 Task: Create a section Automated Build and Deployment Sprint and in the section, add a milestone Data Privacy Compliance in the project AgileDesign
Action: Mouse moved to (196, 433)
Screenshot: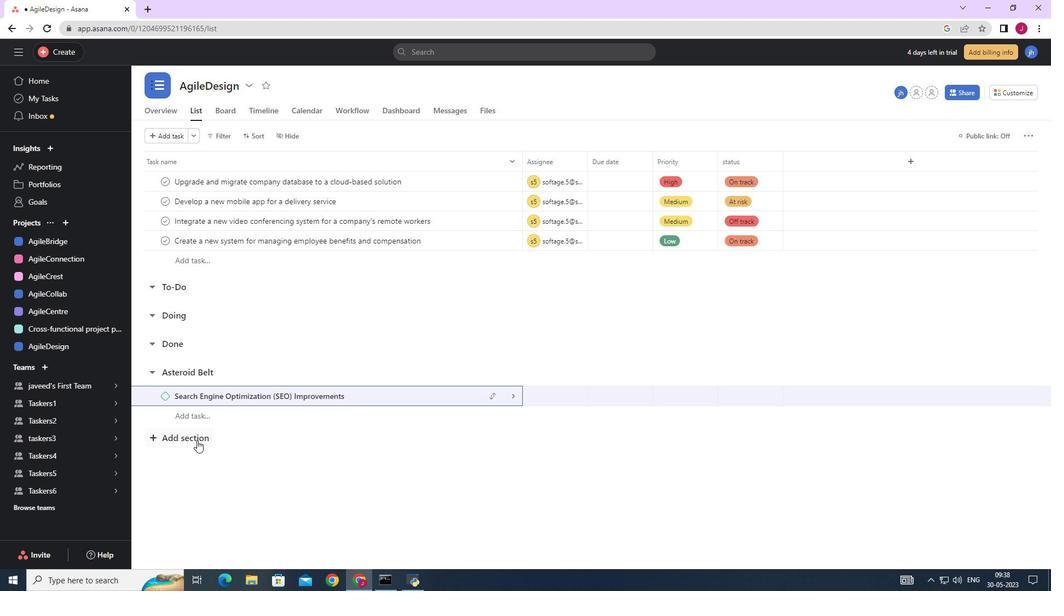 
Action: Mouse pressed left at (196, 433)
Screenshot: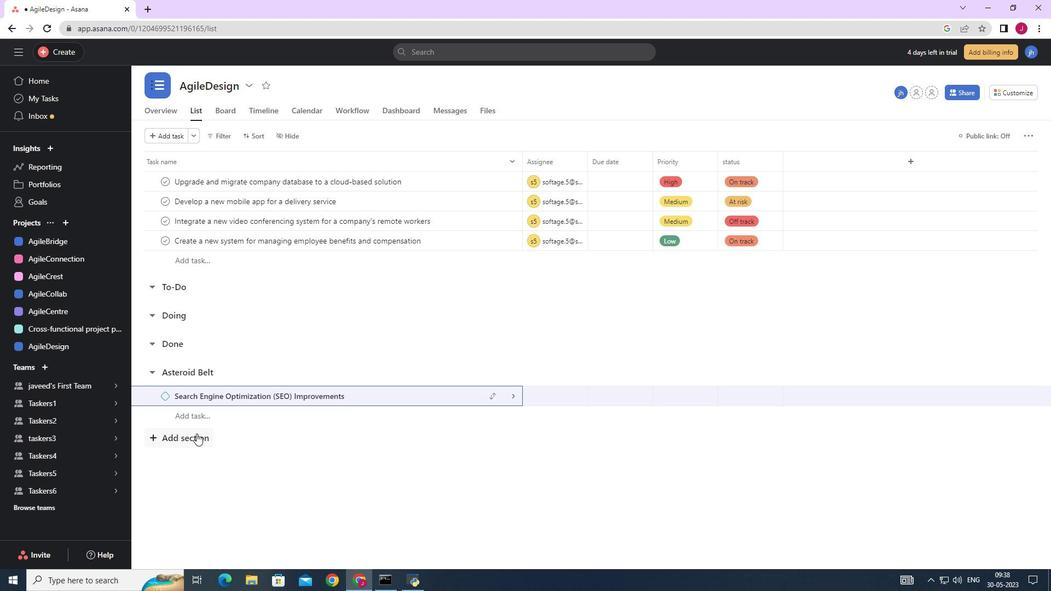 
Action: Mouse moved to (329, 404)
Screenshot: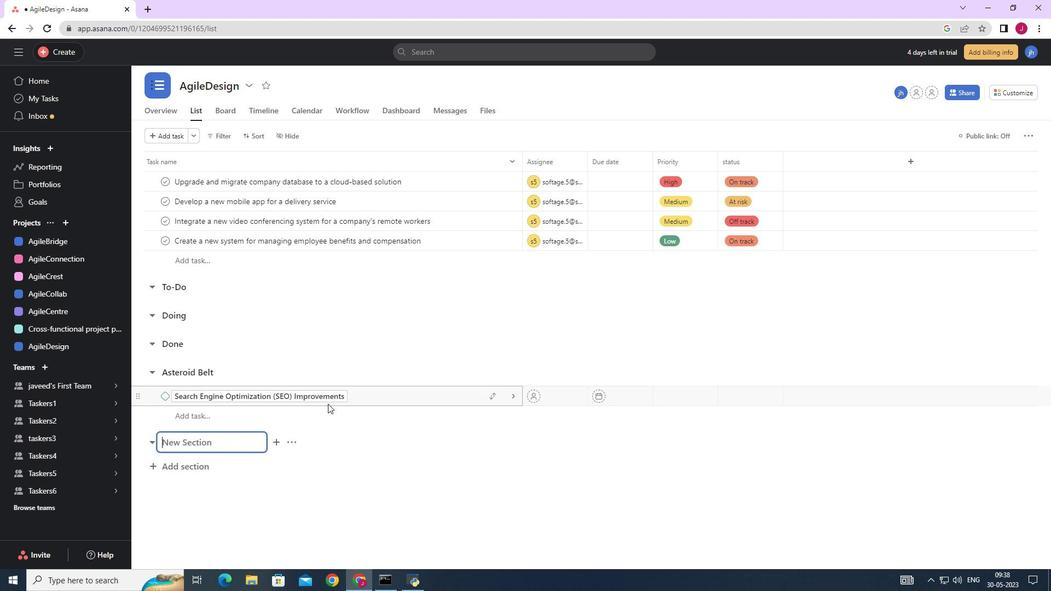 
Action: Key pressed <Key.caps_lock>A<Key.caps_lock>utomated<Key.space><Key.caps_lock>B<Key.caps_lock>uild<Key.space><Key.caps_lock><Key.caps_lock>and<Key.space><Key.caps_lock>D<Key.caps_lock>eployment<Key.space><Key.caps_lock>S<Key.caps_lock>print<Key.enter>
Screenshot: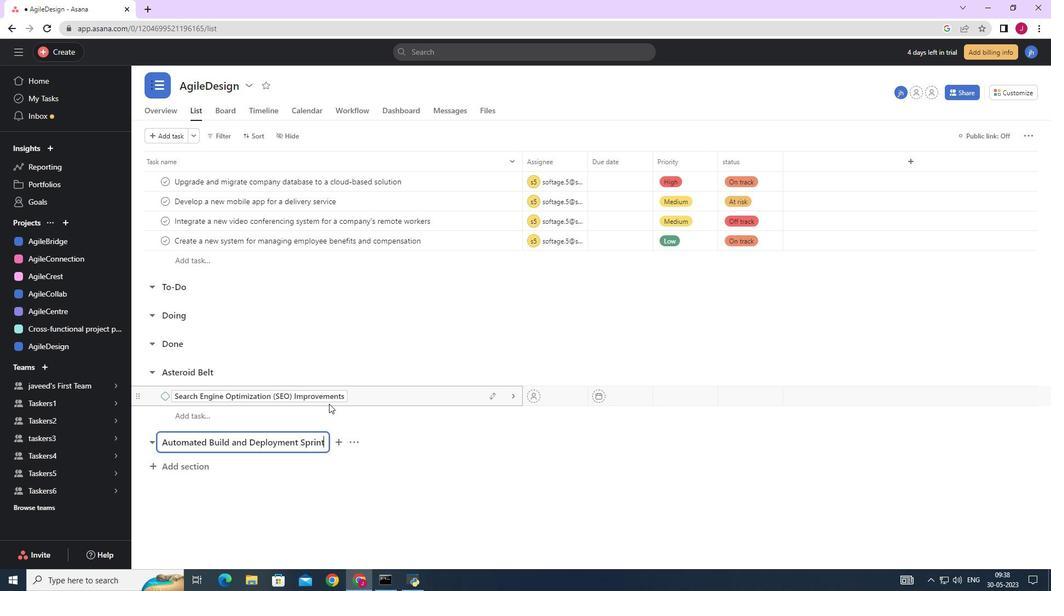 
Action: Mouse moved to (352, 429)
Screenshot: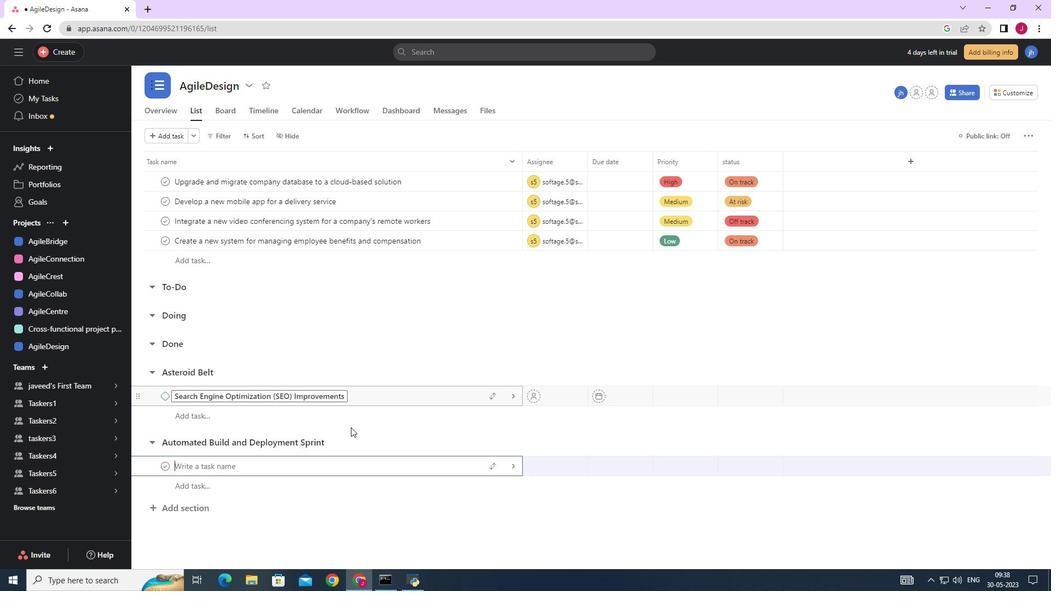 
Action: Key pressed <Key.caps_lock>D<Key.caps_lock>ata<Key.space><Key.caps_lock>P<Key.caps_lock>rivacy<Key.space><Key.caps_lock>C<Key.caps_lock>ompliance
Screenshot: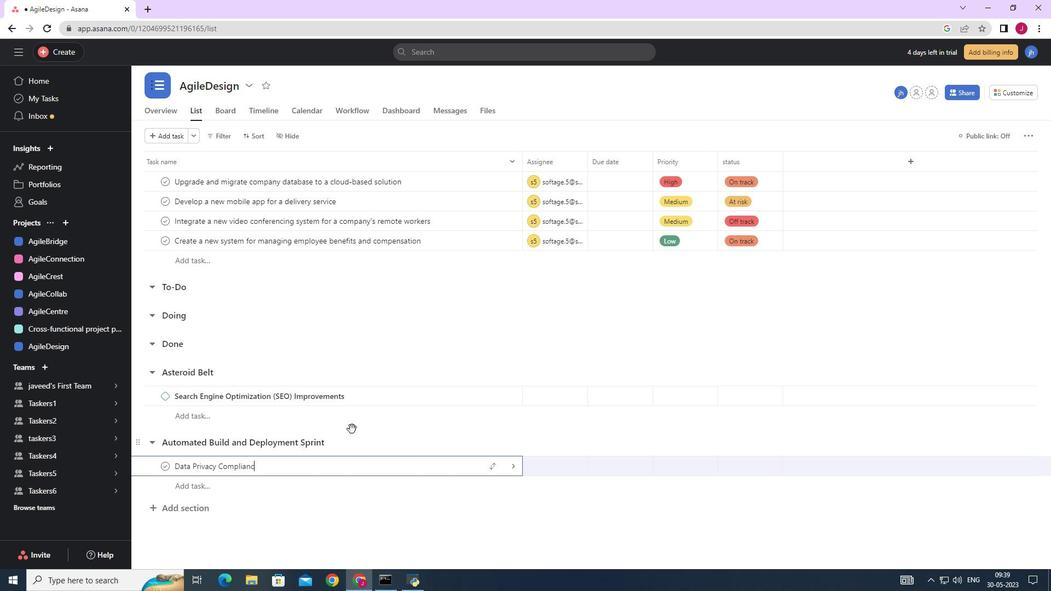 
Action: Mouse moved to (514, 466)
Screenshot: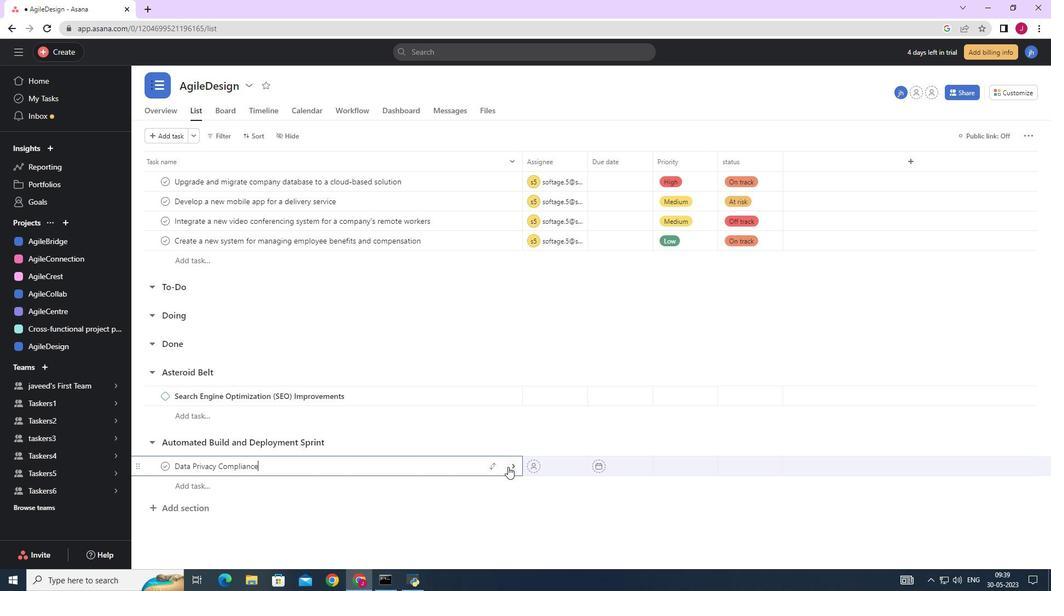 
Action: Mouse pressed left at (514, 466)
Screenshot: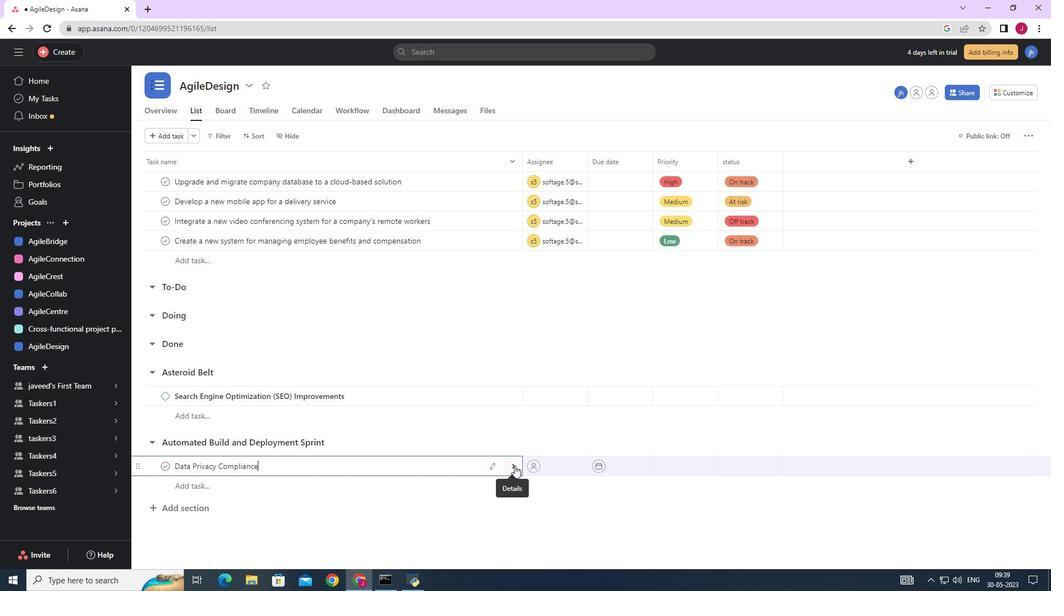 
Action: Mouse moved to (1010, 134)
Screenshot: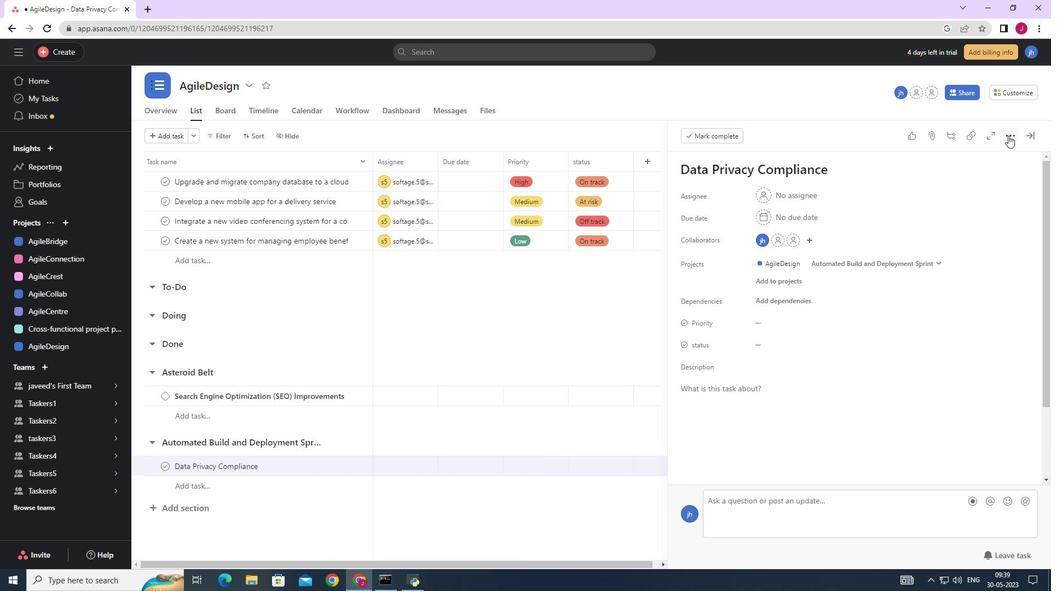 
Action: Mouse pressed left at (1010, 134)
Screenshot: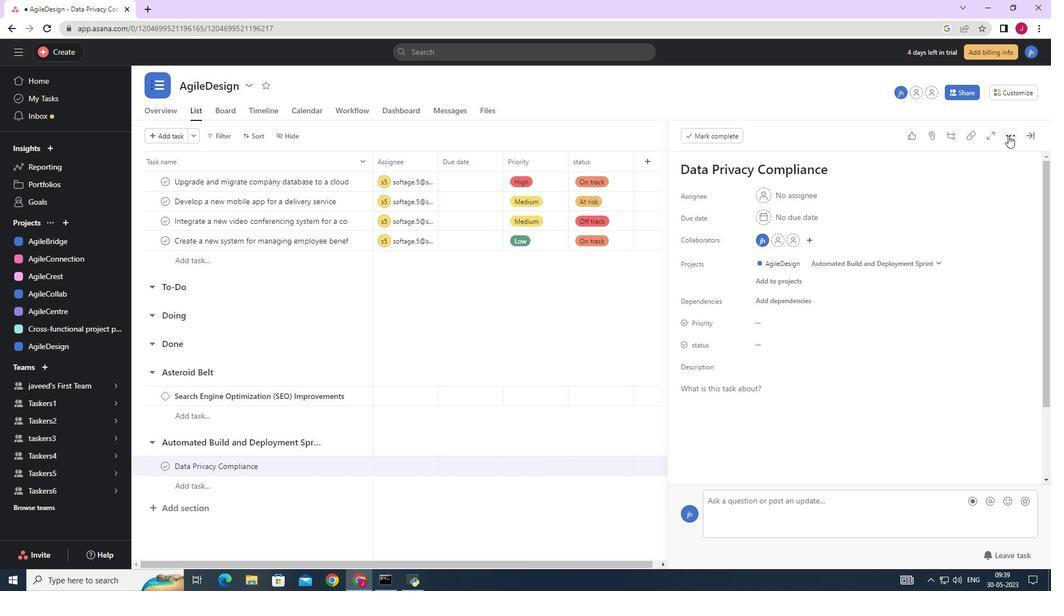 
Action: Mouse moved to (899, 178)
Screenshot: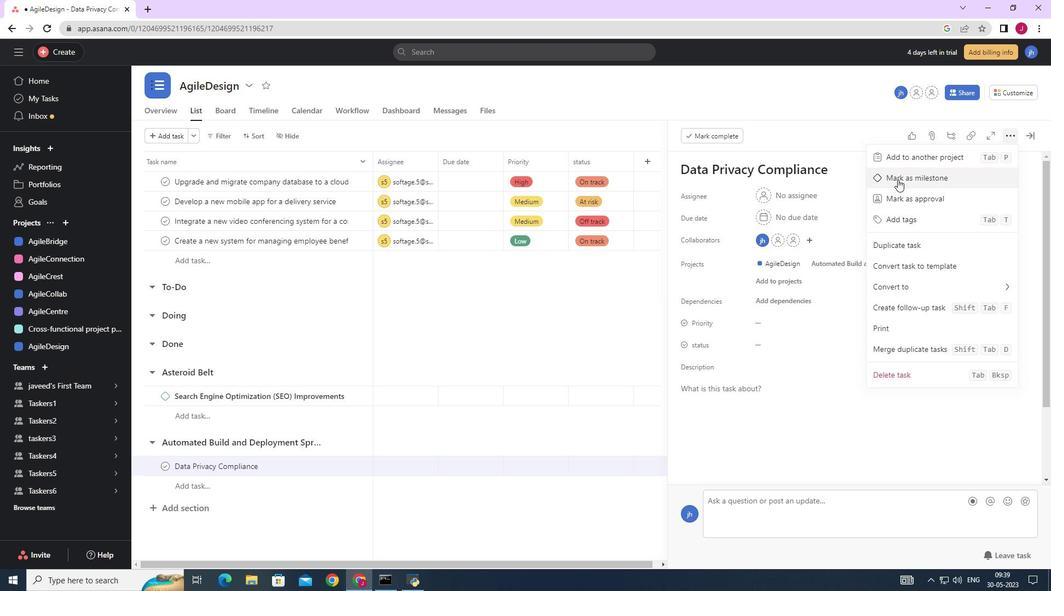 
Action: Mouse pressed left at (899, 178)
Screenshot: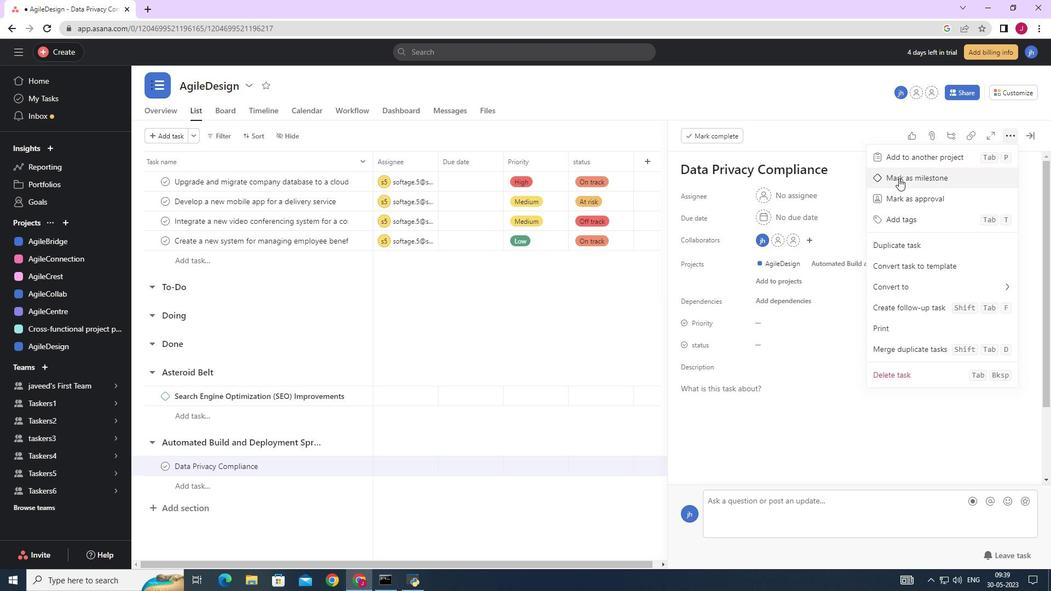 
Action: Mouse moved to (549, 314)
Screenshot: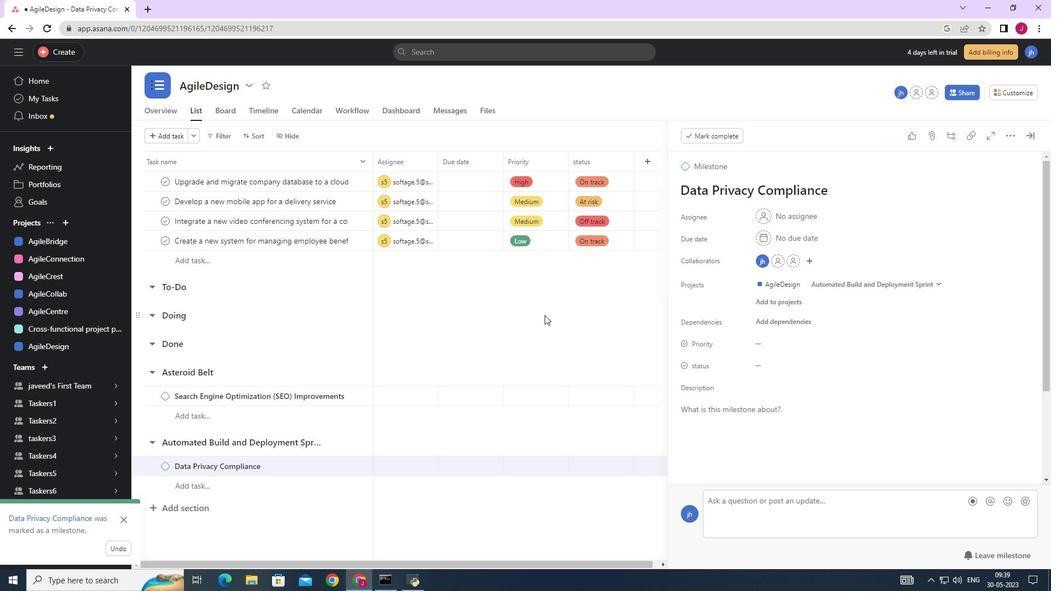 
Action: Key pressed <Key.f10>
Screenshot: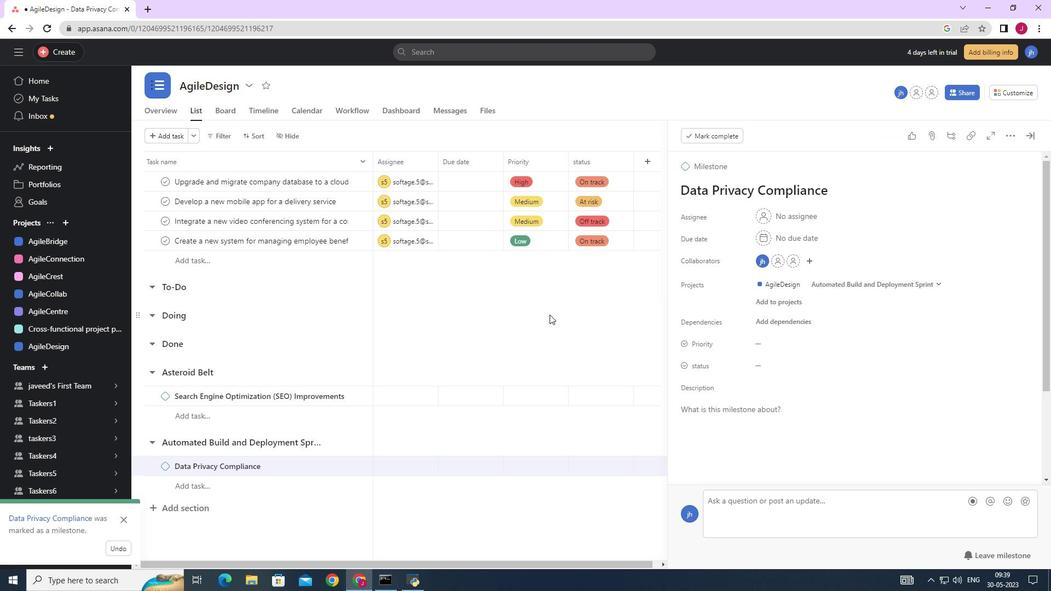 
Action: Mouse moved to (524, 351)
Screenshot: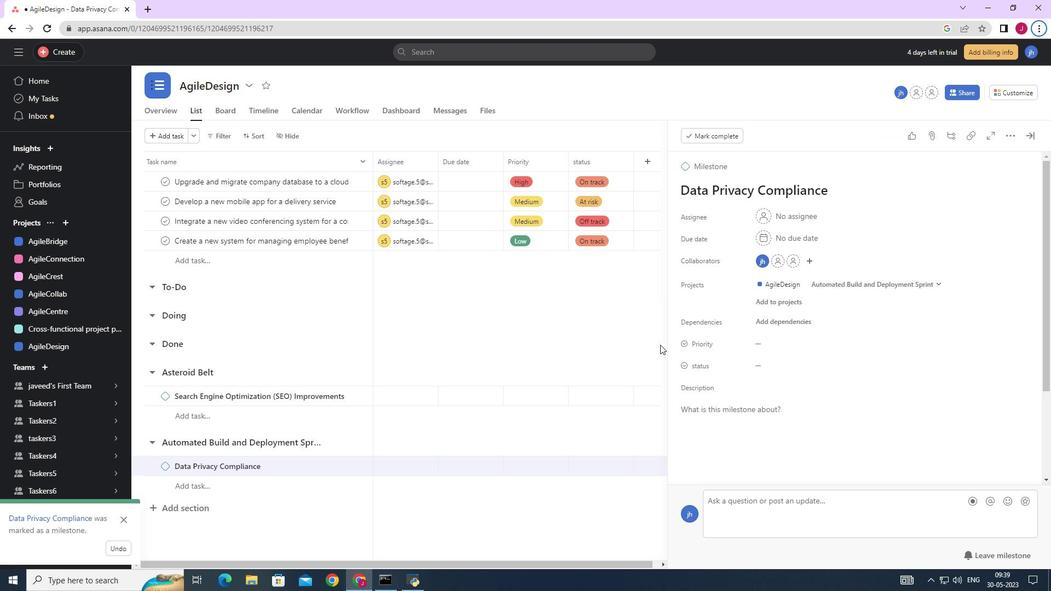 
